 Task: Add Sprouts Organic Tomato Basil Pasta Sauce to the cart.
Action: Mouse pressed left at (18, 75)
Screenshot: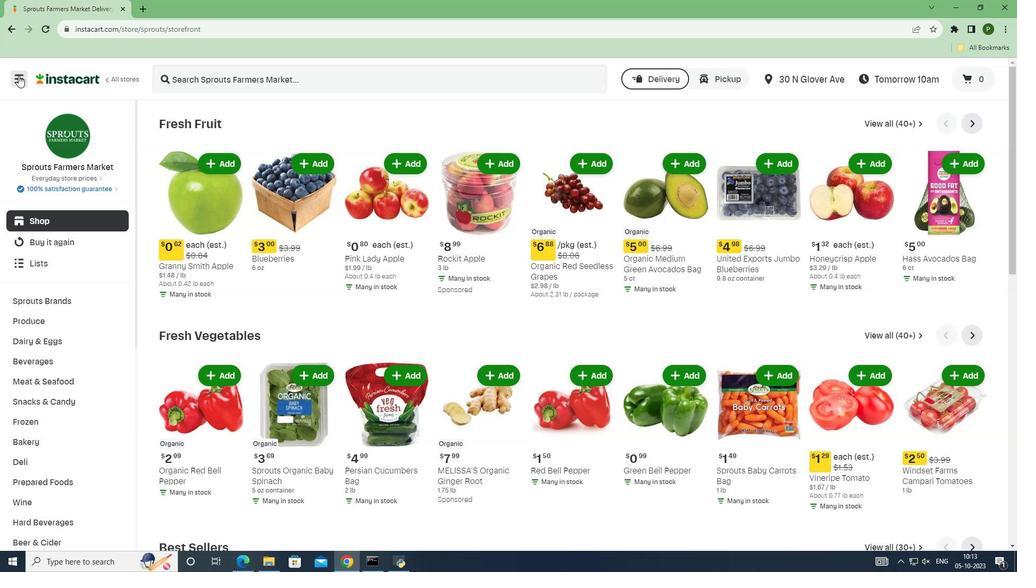 
Action: Mouse moved to (56, 293)
Screenshot: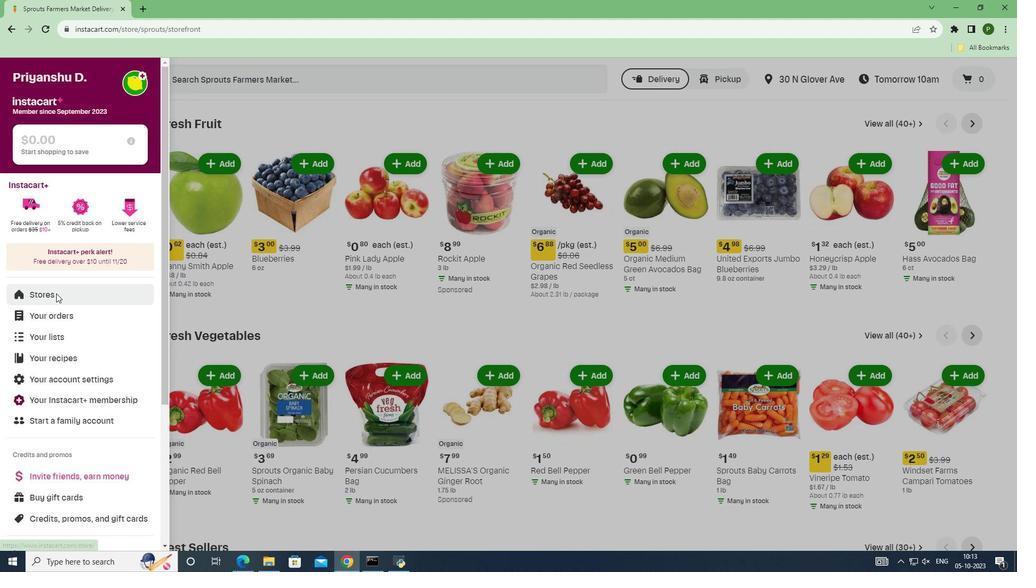 
Action: Mouse pressed left at (56, 293)
Screenshot: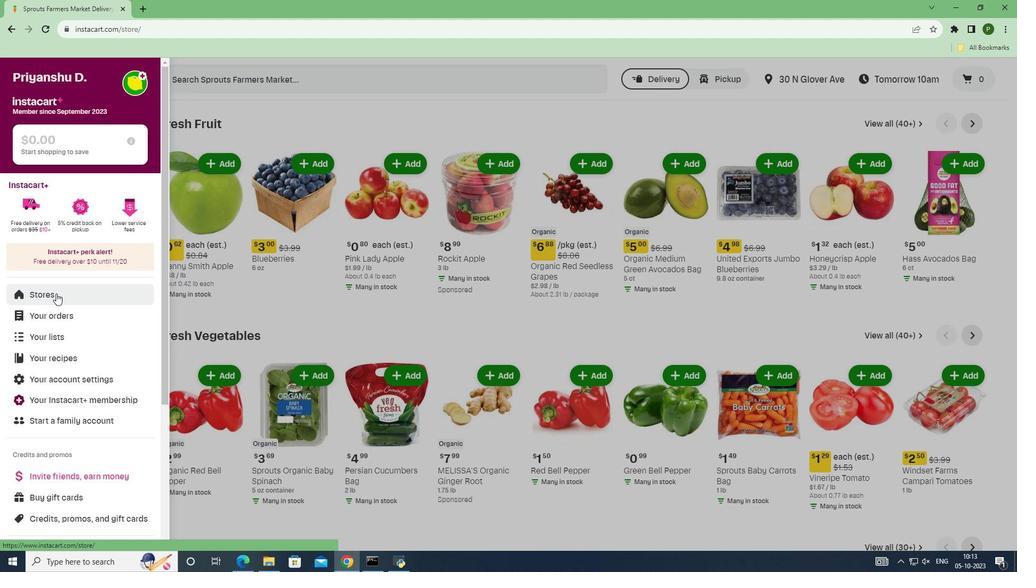 
Action: Mouse moved to (250, 130)
Screenshot: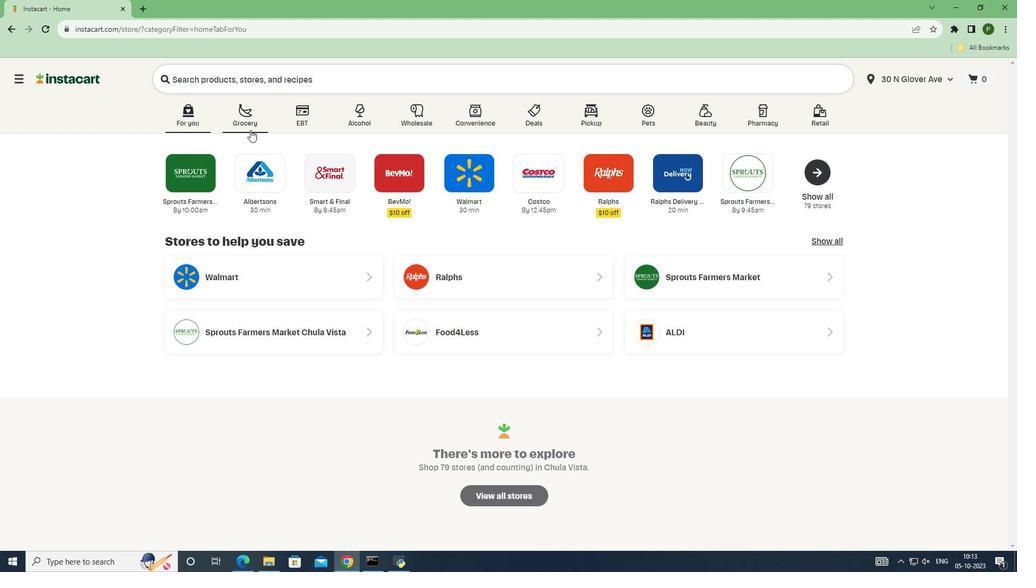 
Action: Mouse pressed left at (250, 130)
Screenshot: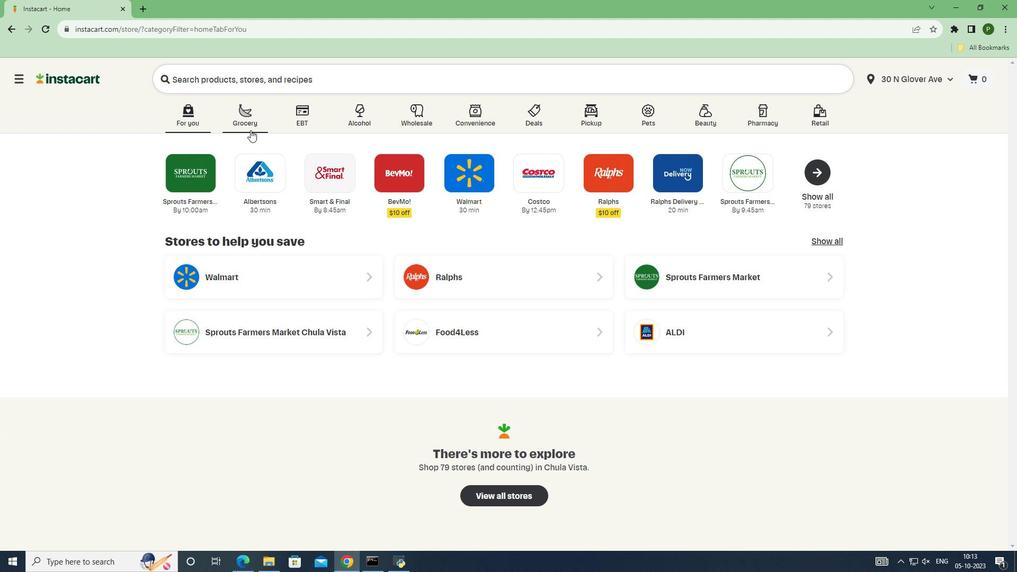 
Action: Mouse moved to (638, 236)
Screenshot: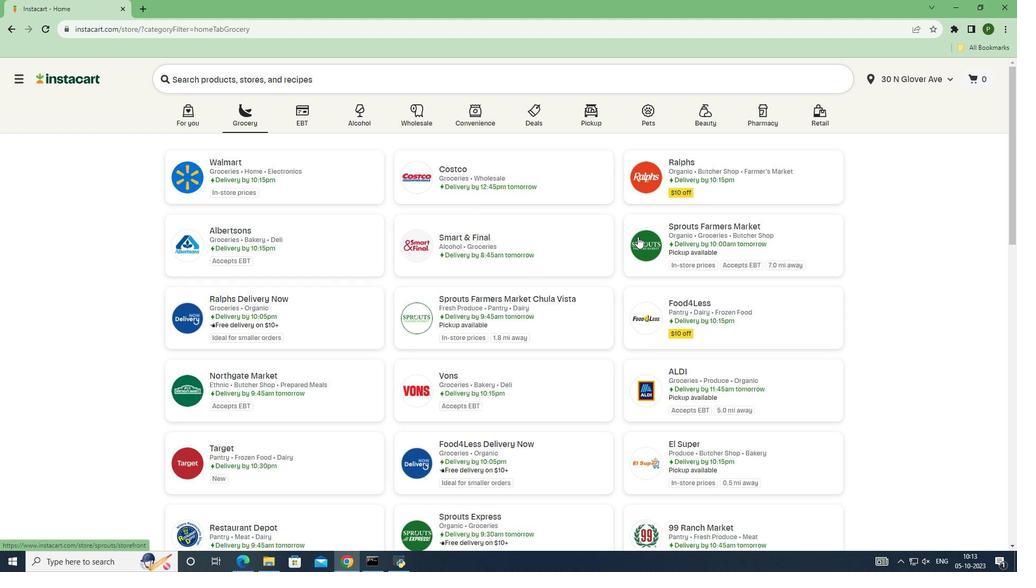 
Action: Mouse pressed left at (638, 236)
Screenshot: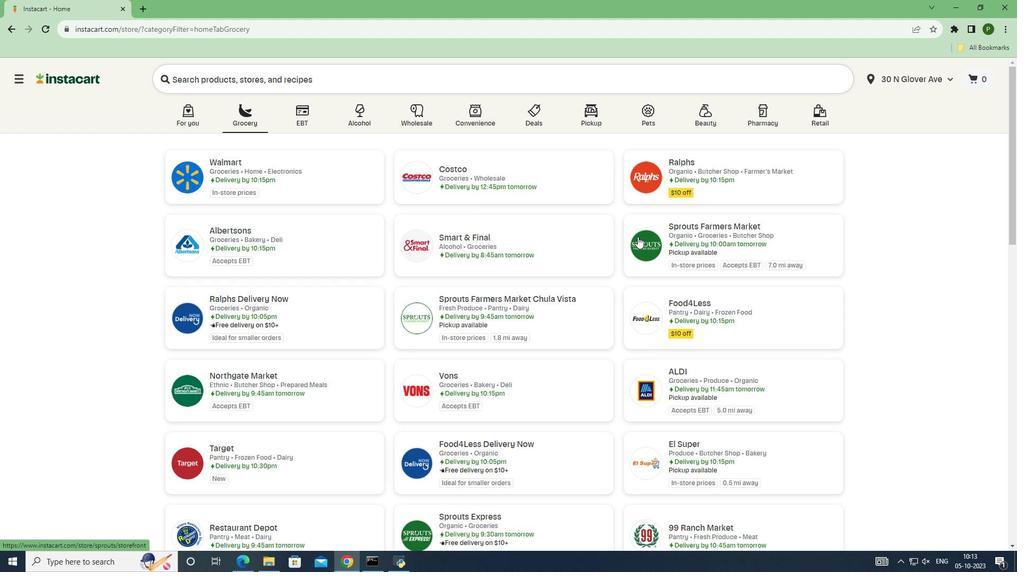 
Action: Mouse moved to (78, 303)
Screenshot: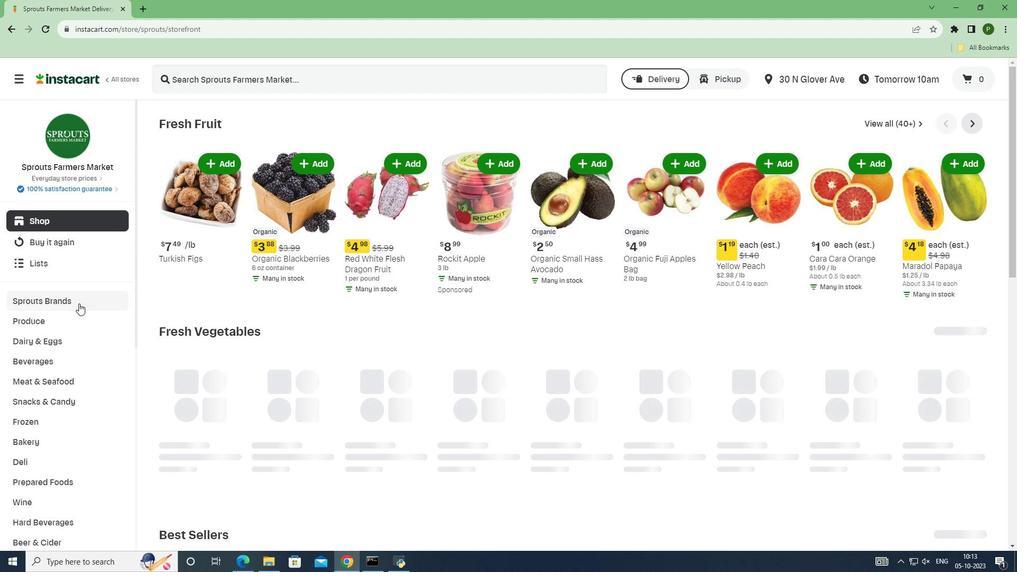 
Action: Mouse pressed left at (78, 303)
Screenshot: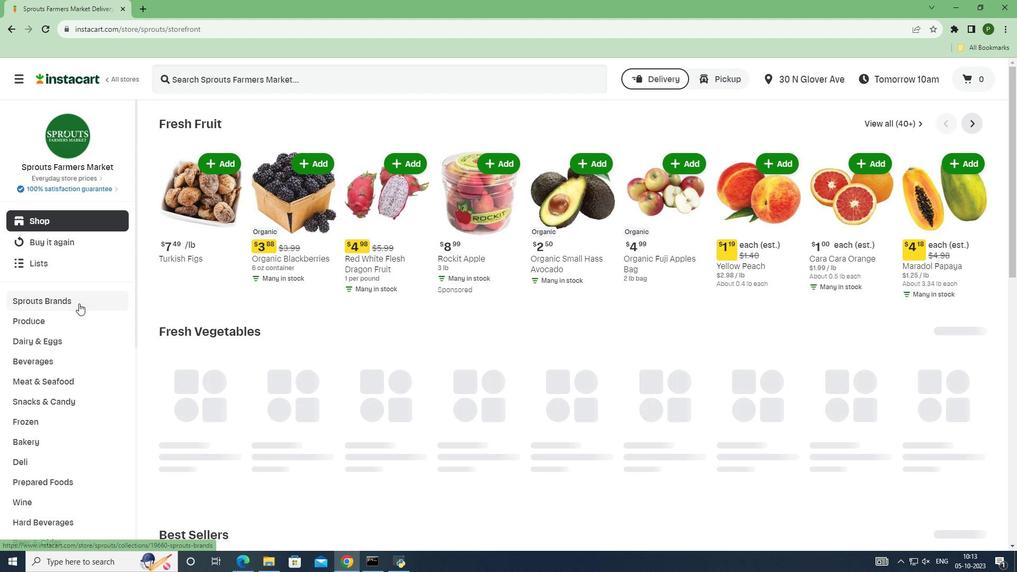 
Action: Mouse moved to (49, 383)
Screenshot: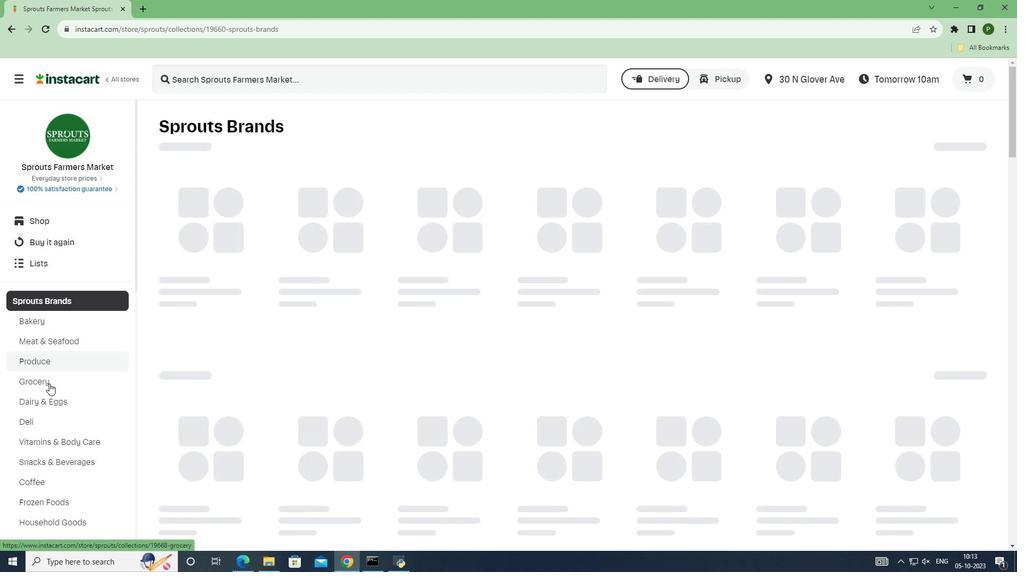 
Action: Mouse pressed left at (49, 383)
Screenshot: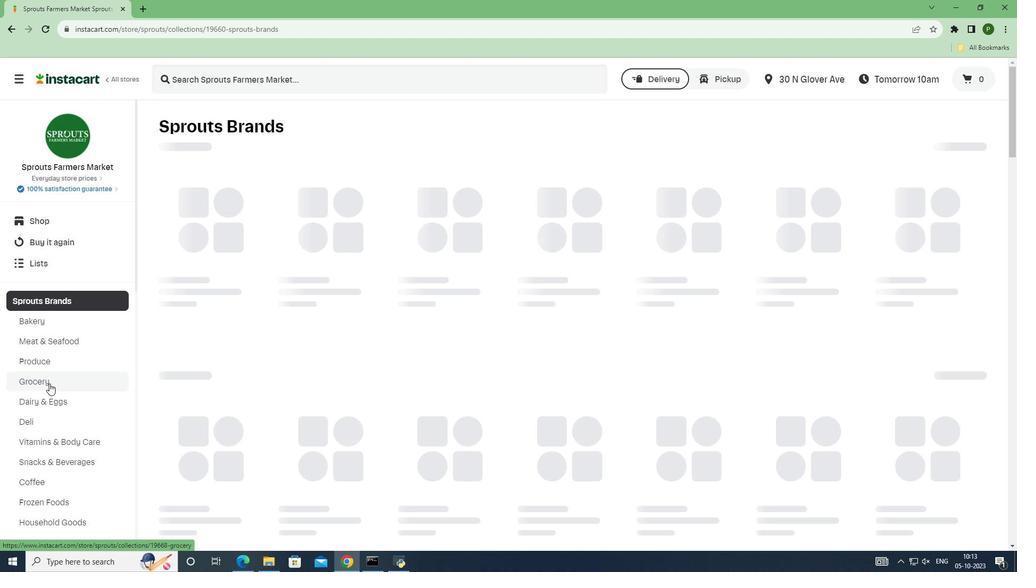 
Action: Mouse moved to (208, 208)
Screenshot: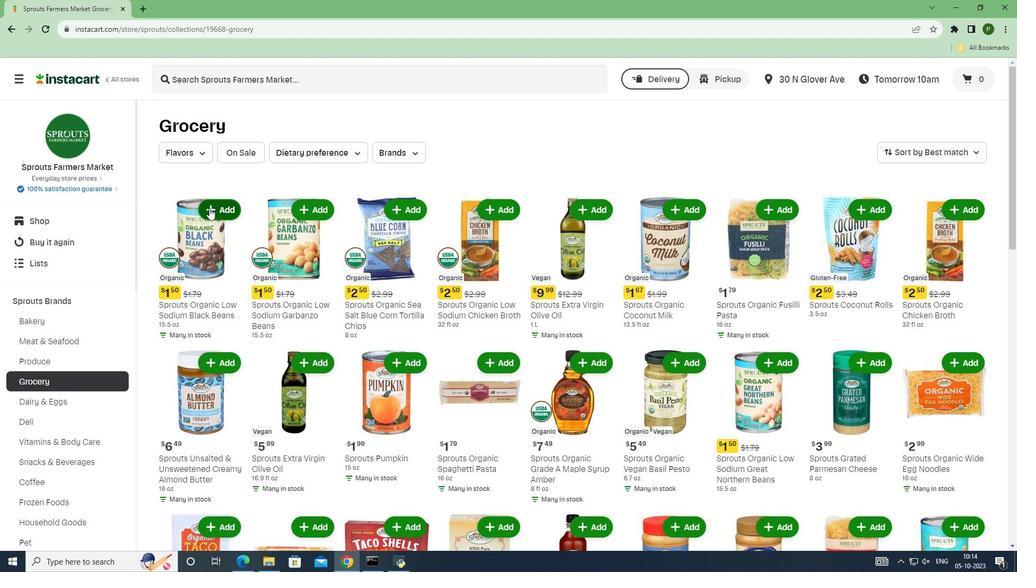 
Action: Mouse scrolled (208, 207) with delta (0, 0)
Screenshot: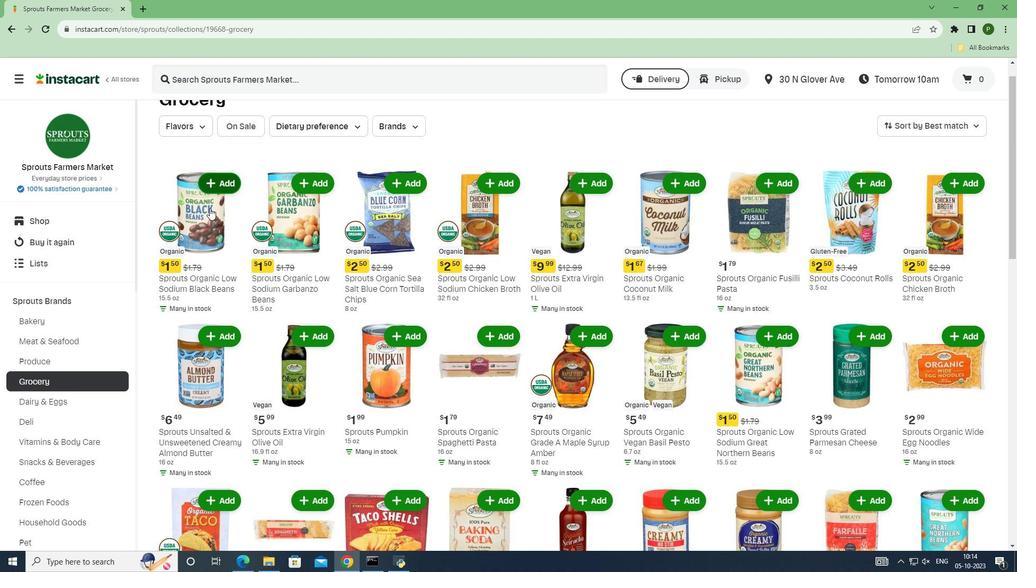
Action: Mouse moved to (209, 208)
Screenshot: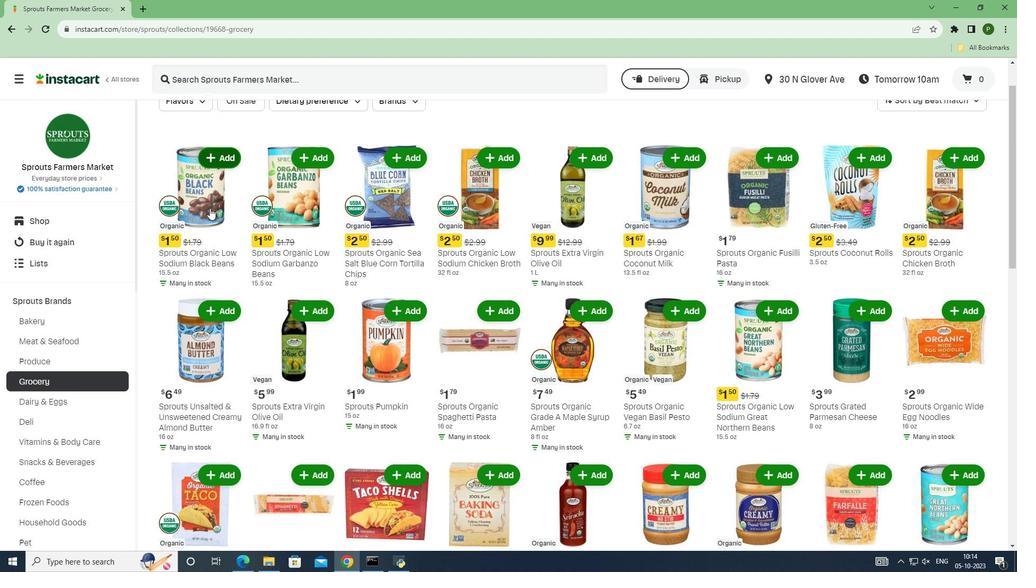 
Action: Mouse scrolled (209, 207) with delta (0, 0)
Screenshot: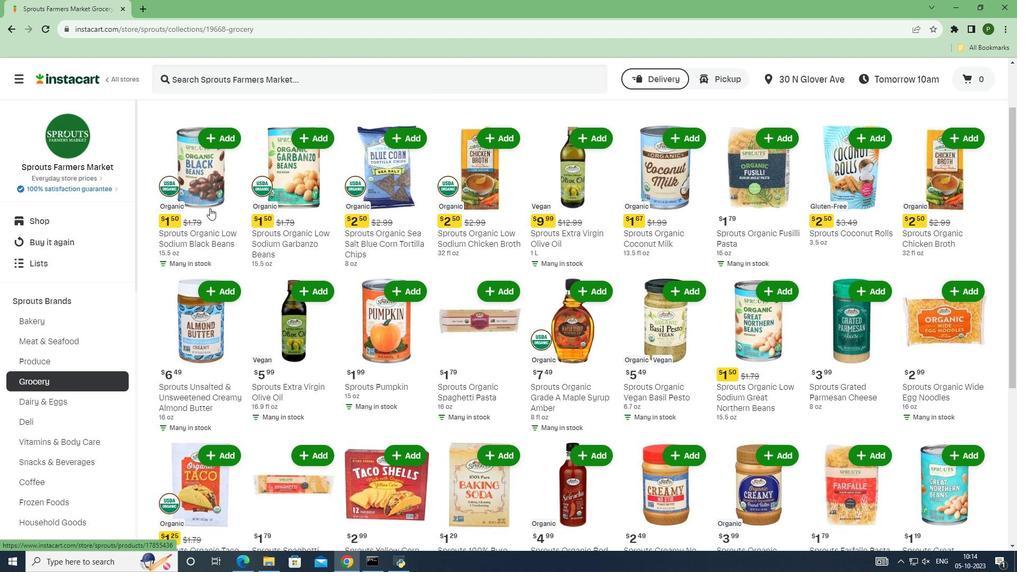 
Action: Mouse scrolled (209, 207) with delta (0, 0)
Screenshot: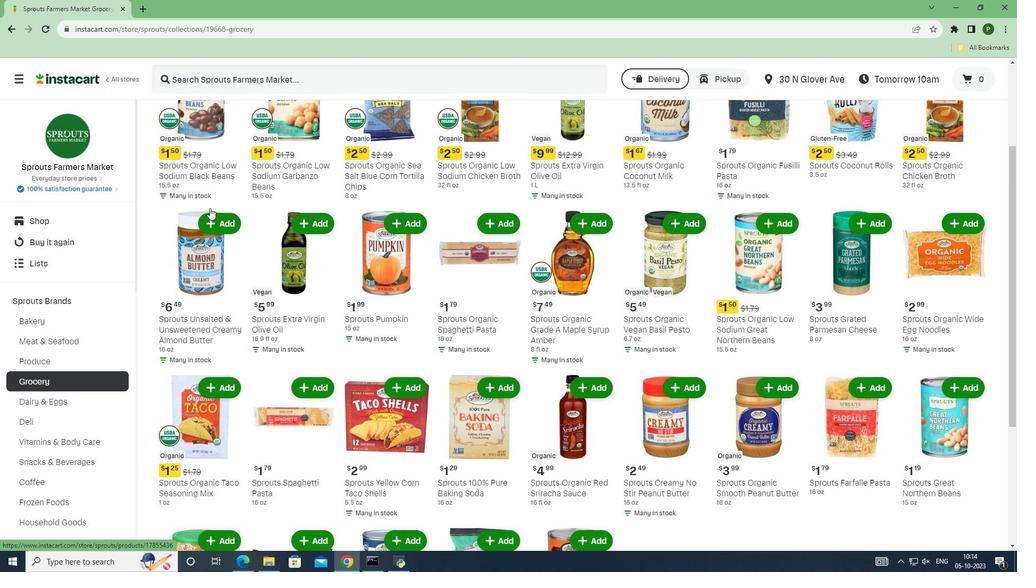 
Action: Mouse scrolled (209, 207) with delta (0, 0)
Screenshot: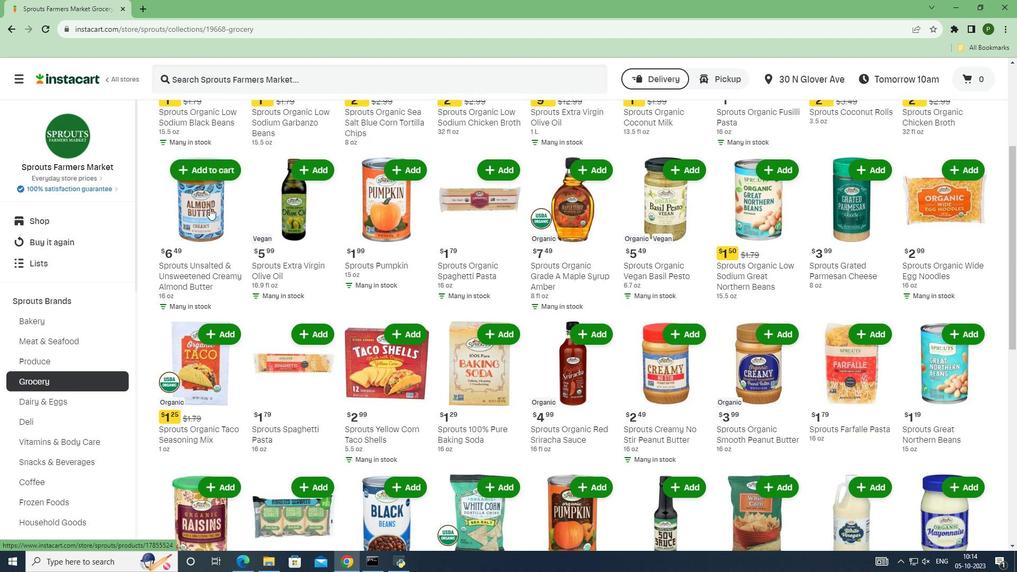 
Action: Mouse scrolled (209, 207) with delta (0, 0)
Screenshot: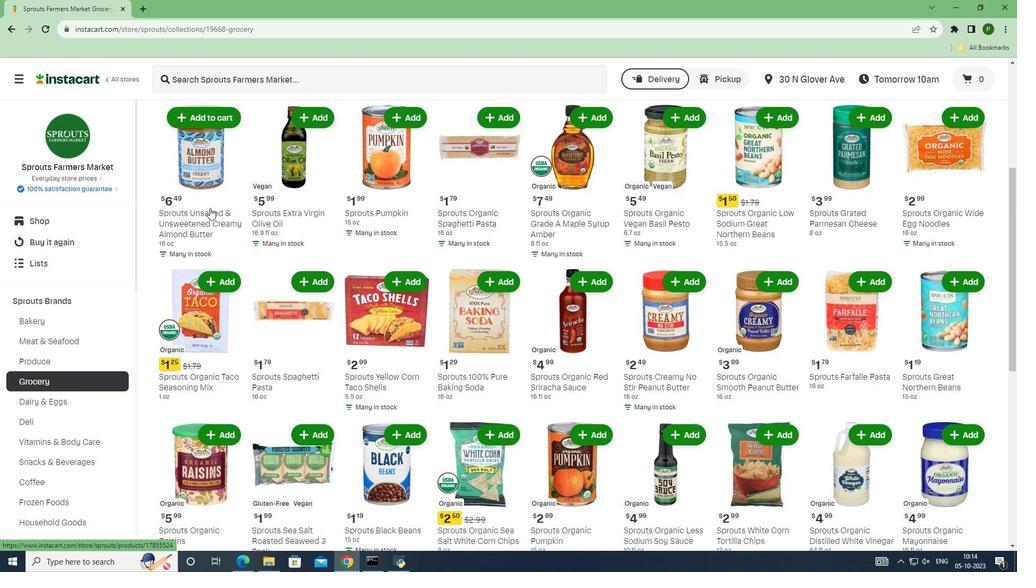 
Action: Mouse scrolled (209, 207) with delta (0, 0)
Screenshot: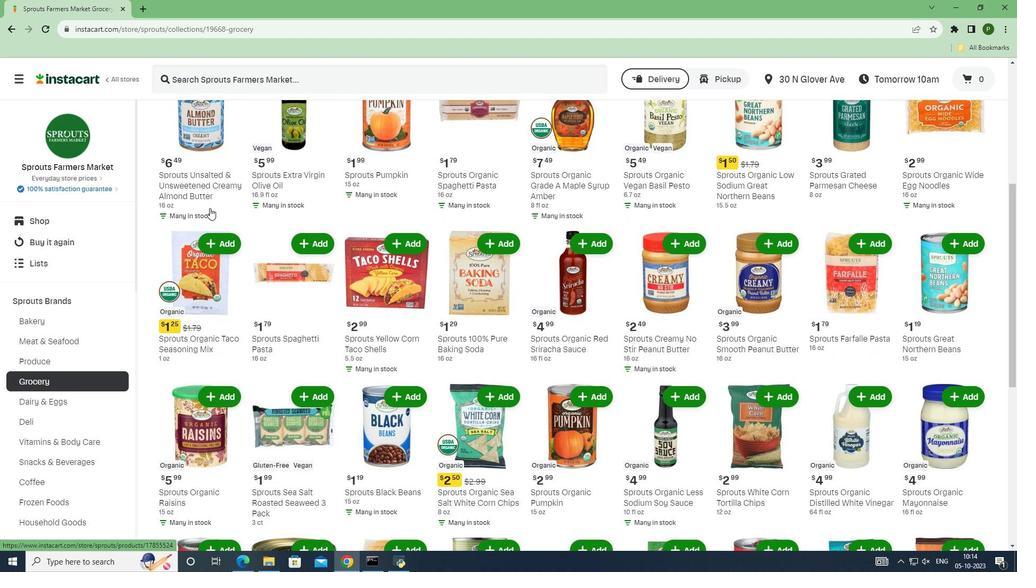 
Action: Mouse scrolled (209, 207) with delta (0, 0)
Screenshot: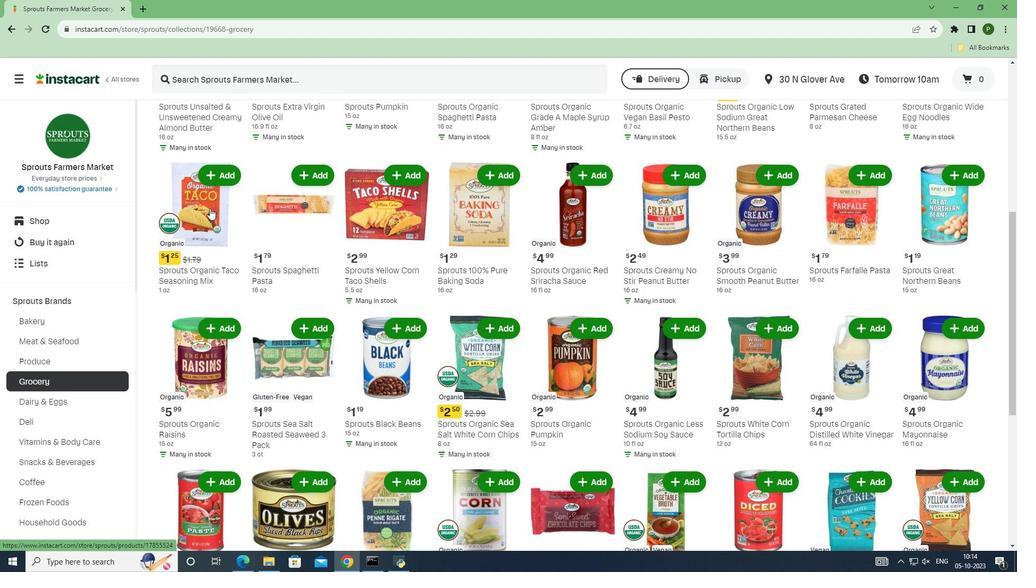 
Action: Mouse scrolled (209, 207) with delta (0, 0)
Screenshot: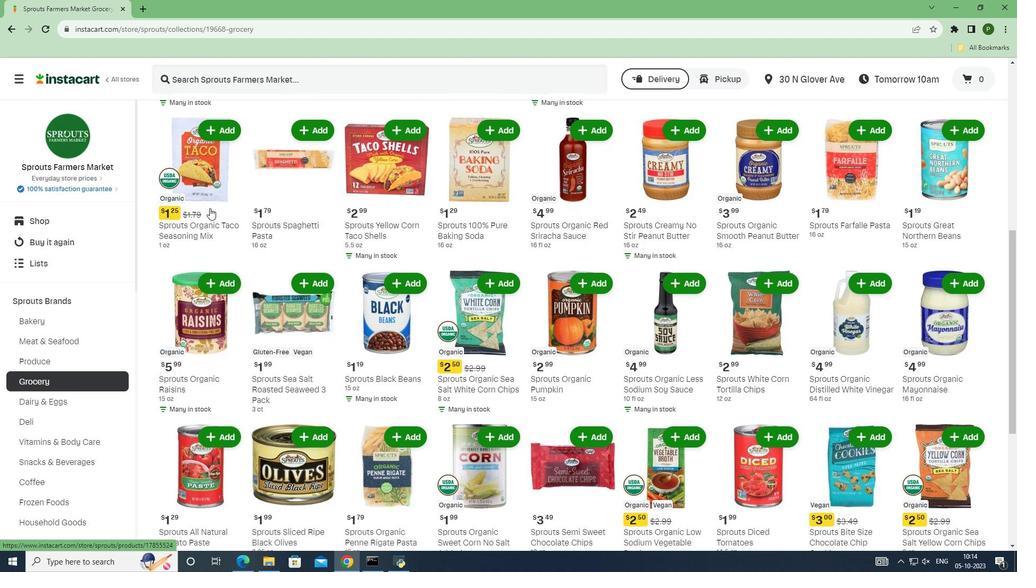 
Action: Mouse scrolled (209, 207) with delta (0, 0)
Screenshot: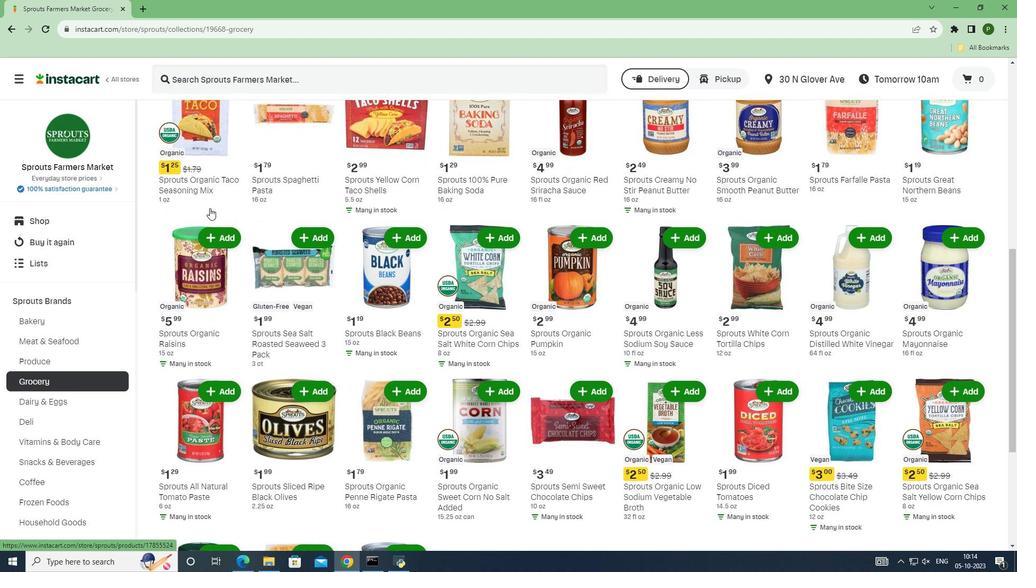 
Action: Mouse scrolled (209, 207) with delta (0, 0)
Screenshot: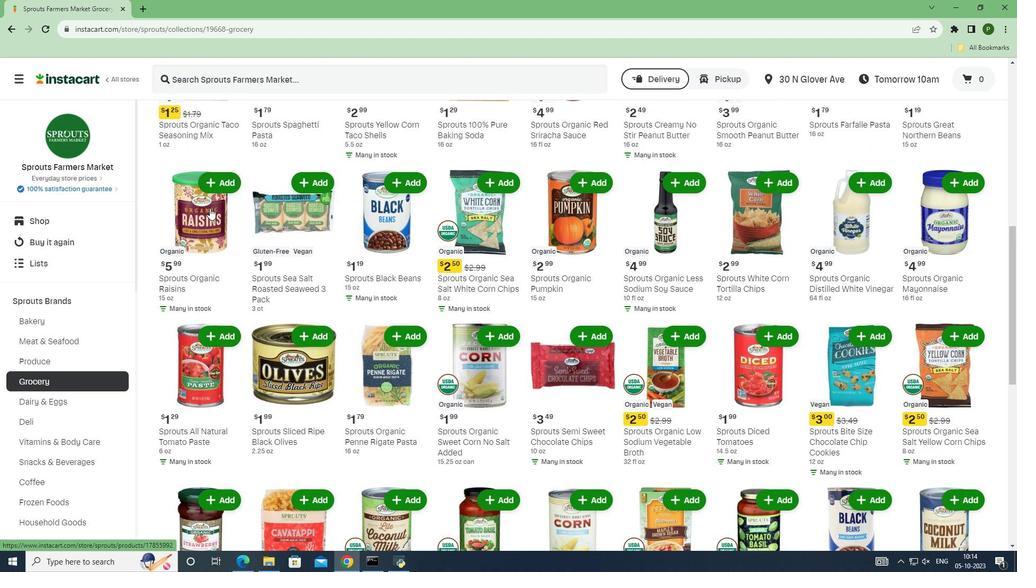 
Action: Mouse scrolled (209, 207) with delta (0, 0)
Screenshot: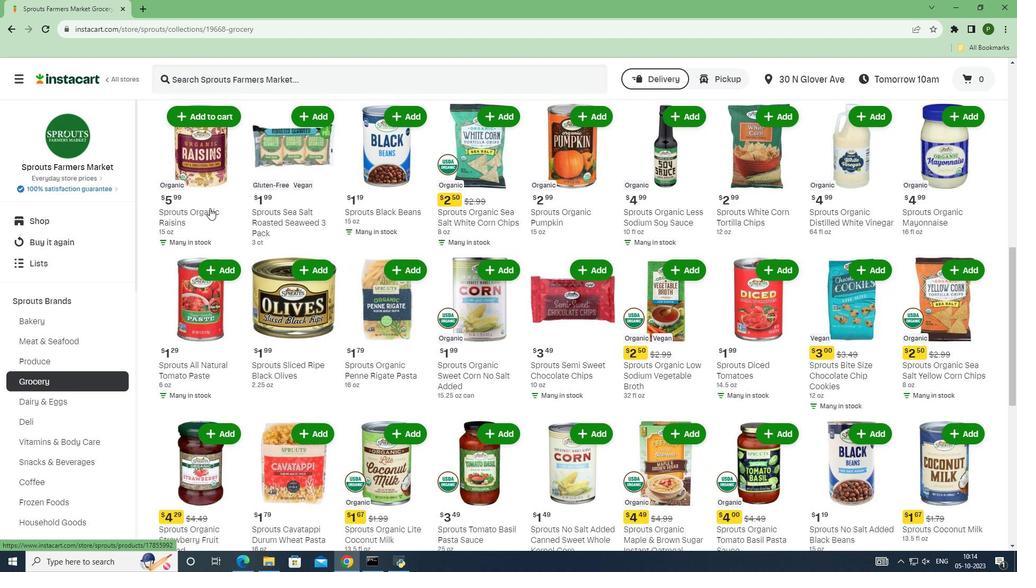 
Action: Mouse scrolled (209, 207) with delta (0, 0)
Screenshot: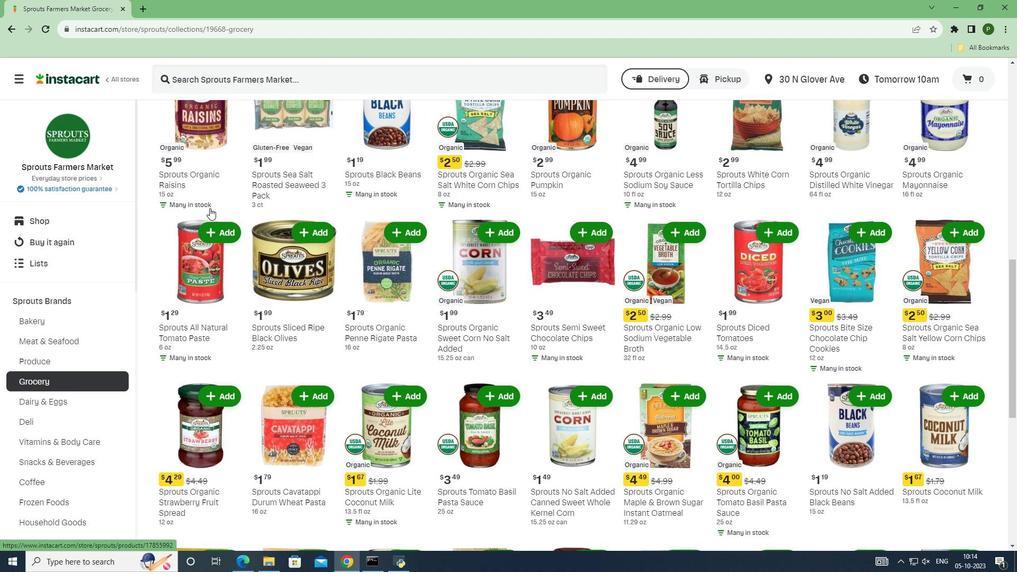 
Action: Mouse scrolled (209, 207) with delta (0, 0)
Screenshot: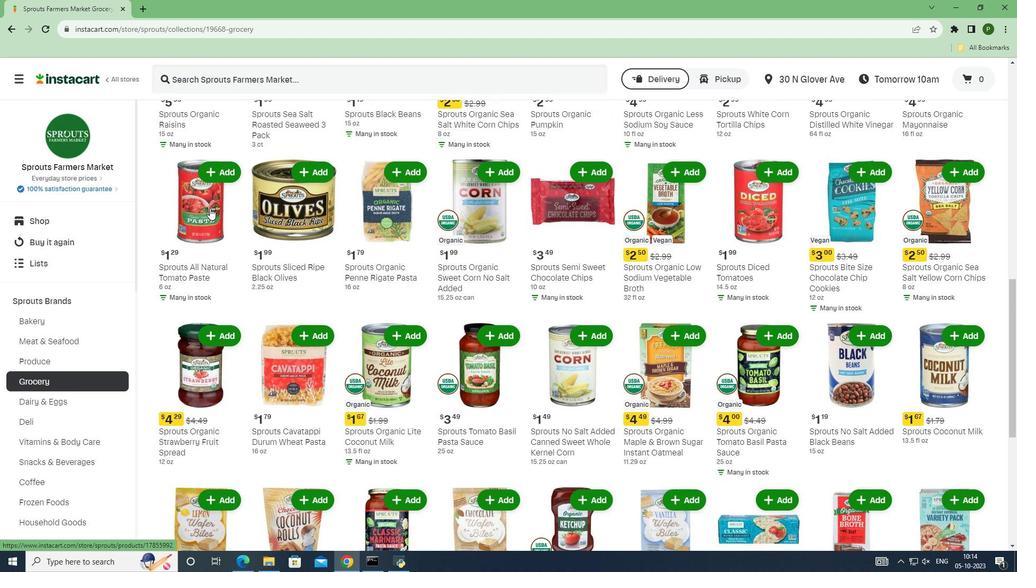 
Action: Mouse moved to (736, 303)
Screenshot: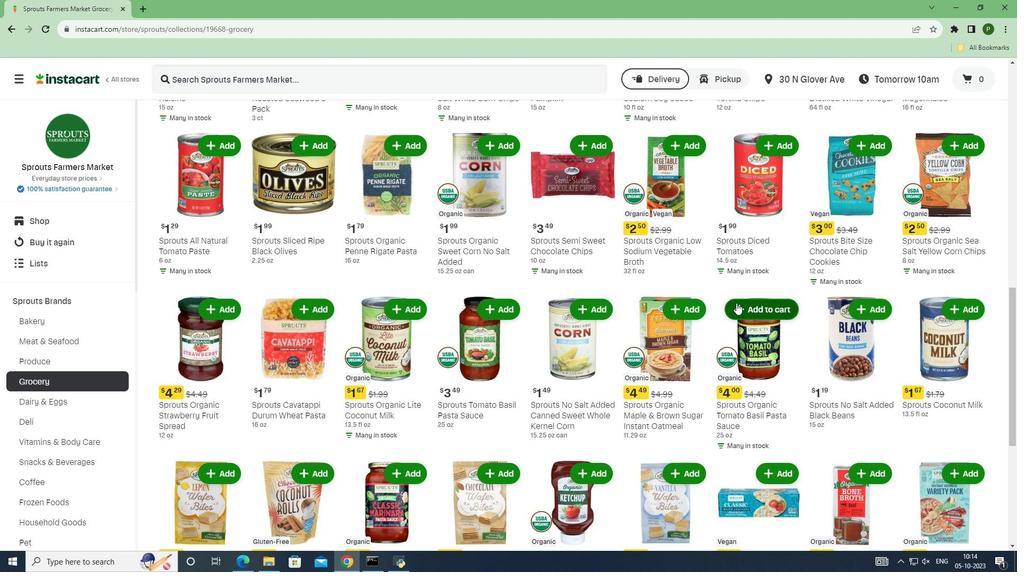 
Action: Mouse pressed left at (736, 303)
Screenshot: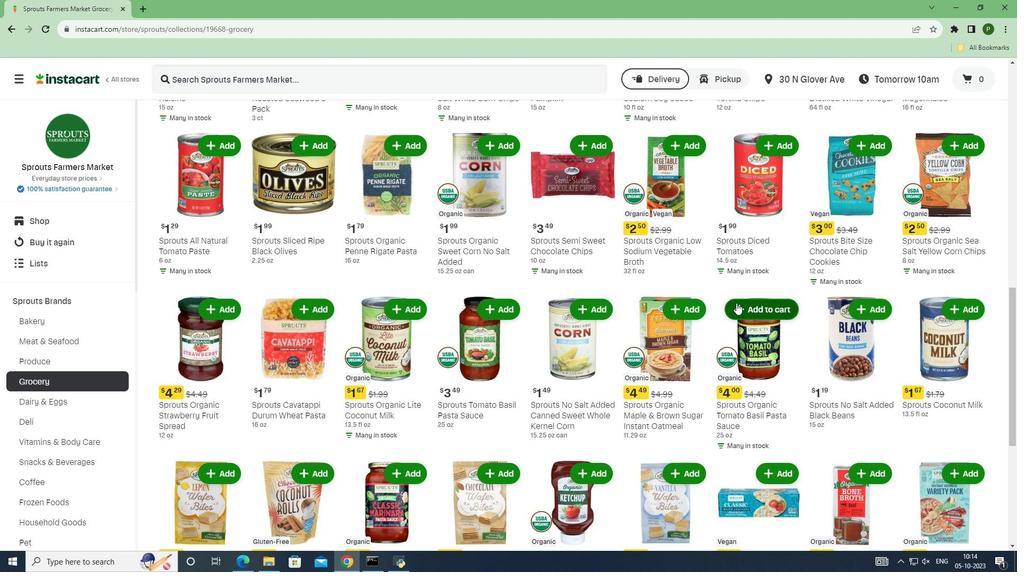 
